 Task: Find and add a pair of women's jeans under 799 to your wishlist on Ajio.
Action: Mouse moved to (470, 78)
Screenshot: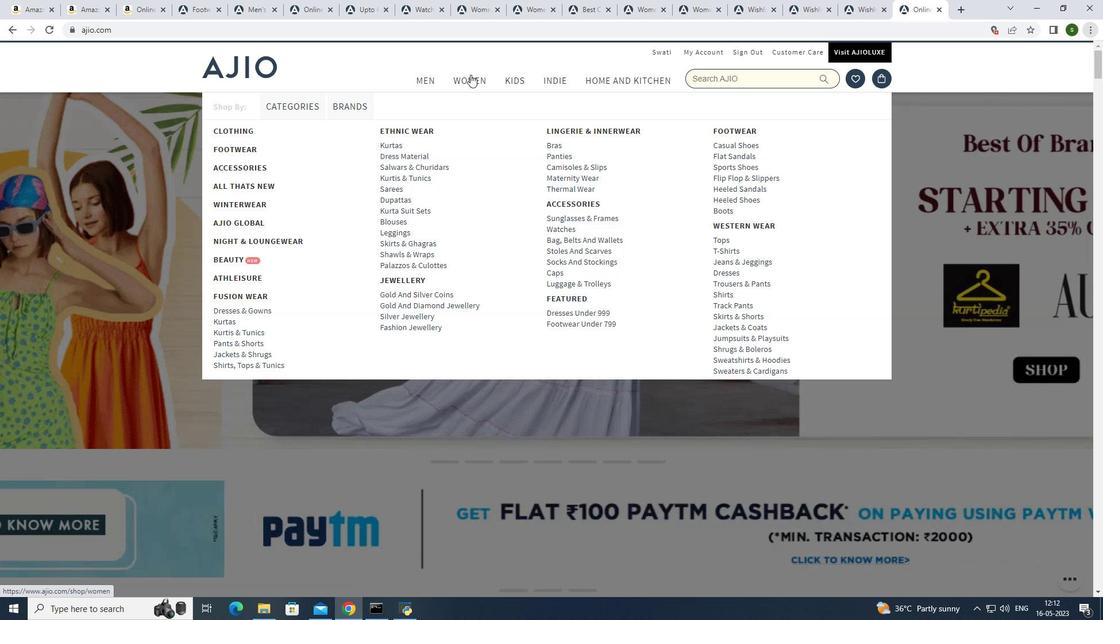 
Action: Mouse pressed left at (470, 78)
Screenshot: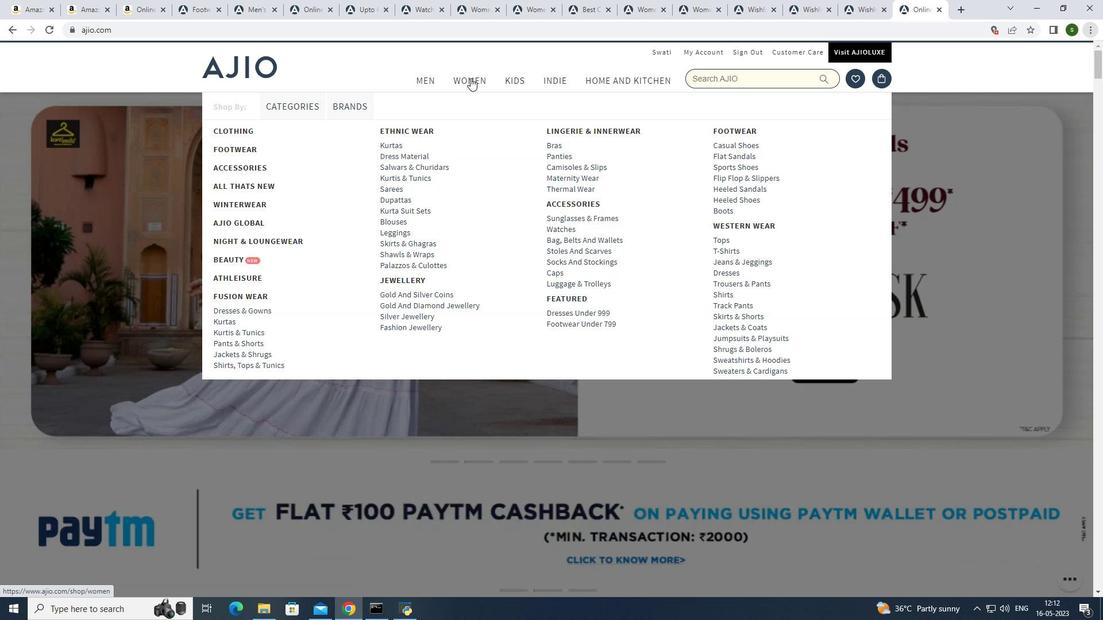 
Action: Mouse moved to (424, 145)
Screenshot: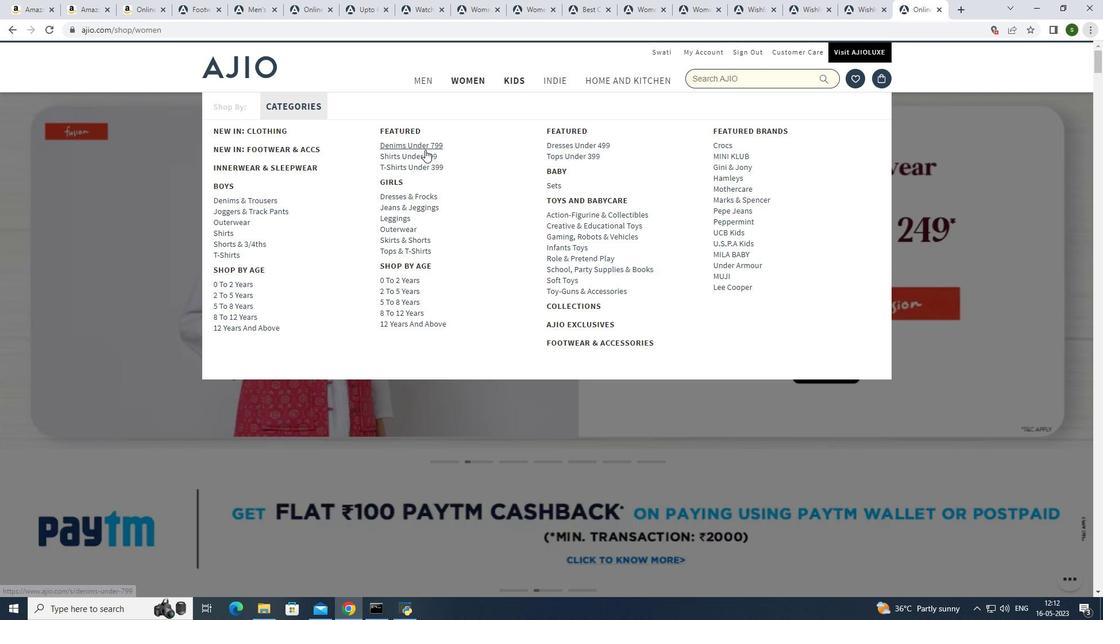
Action: Mouse pressed left at (424, 145)
Screenshot: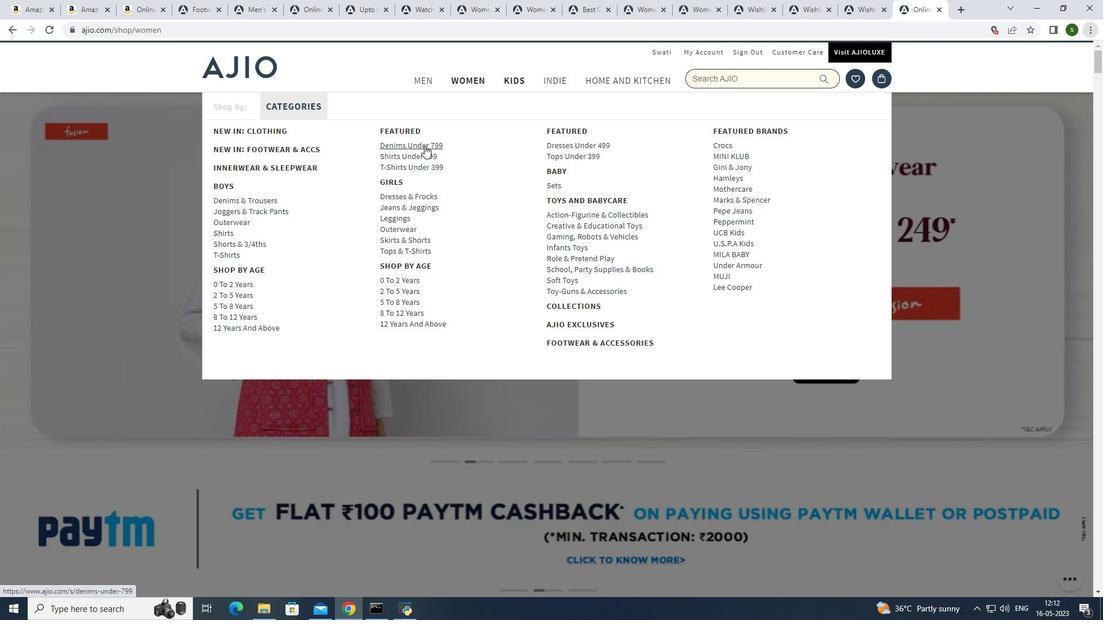 
Action: Mouse moved to (455, 323)
Screenshot: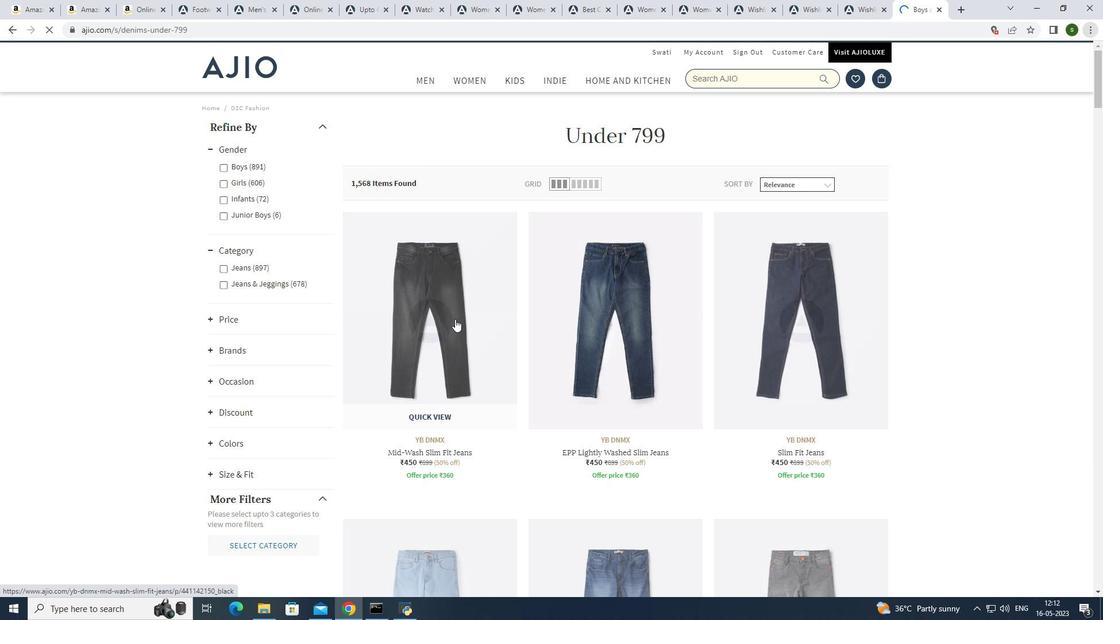 
Action: Mouse pressed left at (455, 323)
Screenshot: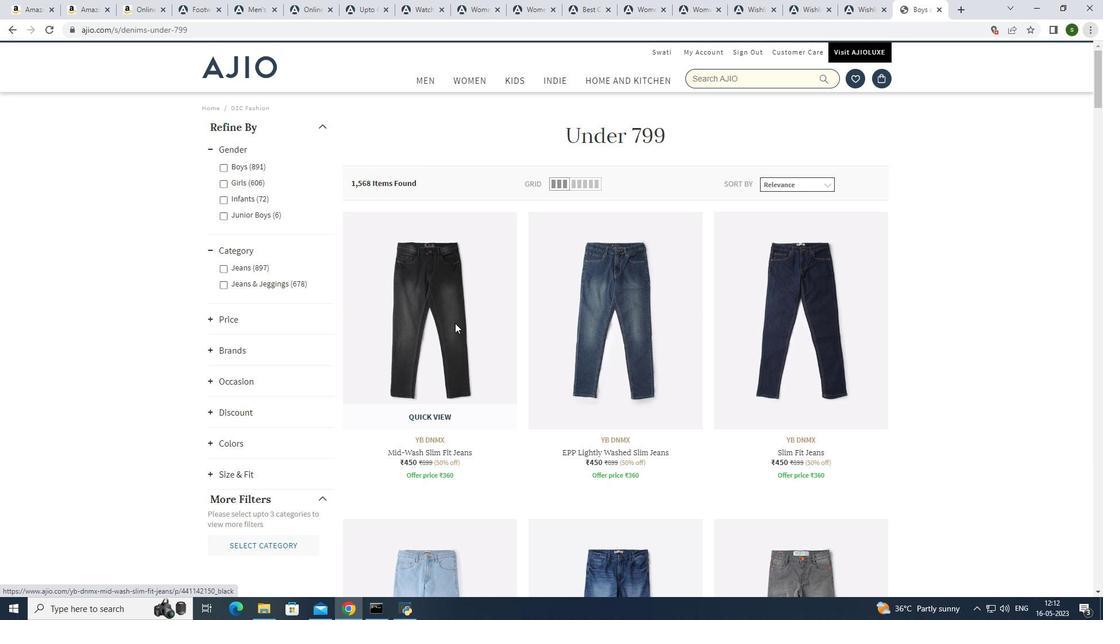 
Action: Mouse moved to (766, 526)
Screenshot: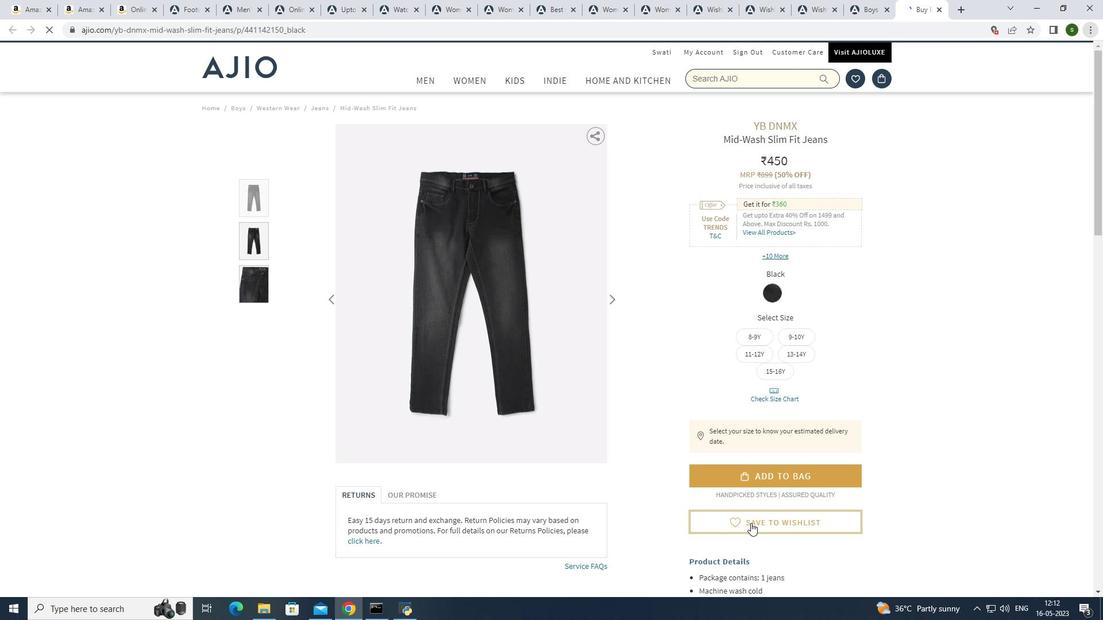 
Action: Mouse pressed left at (766, 526)
Screenshot: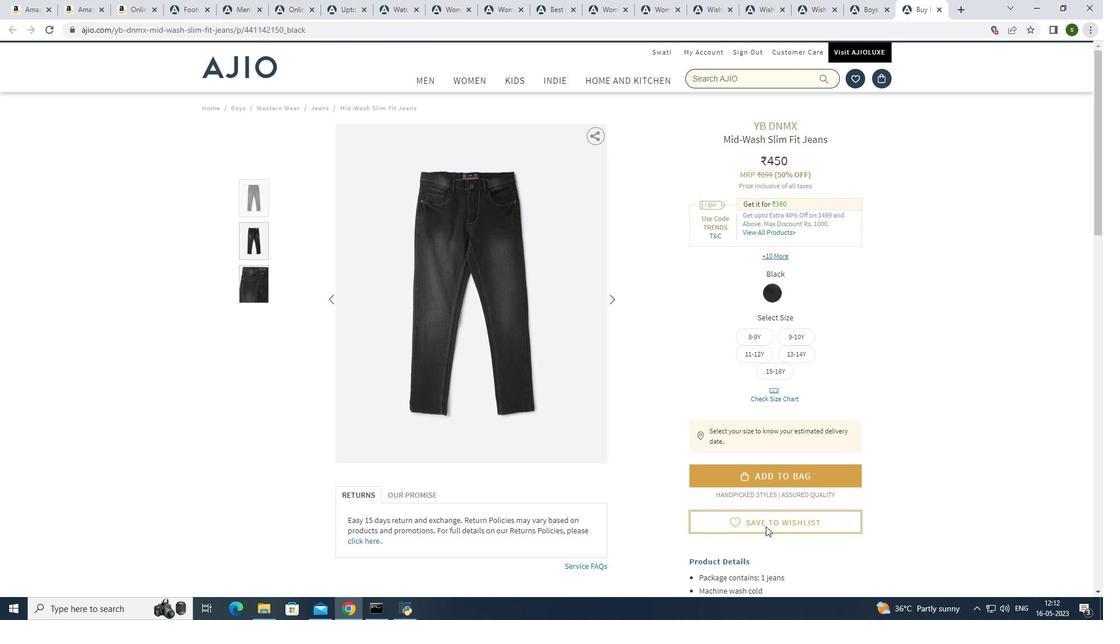 
Action: Mouse moved to (851, 77)
Screenshot: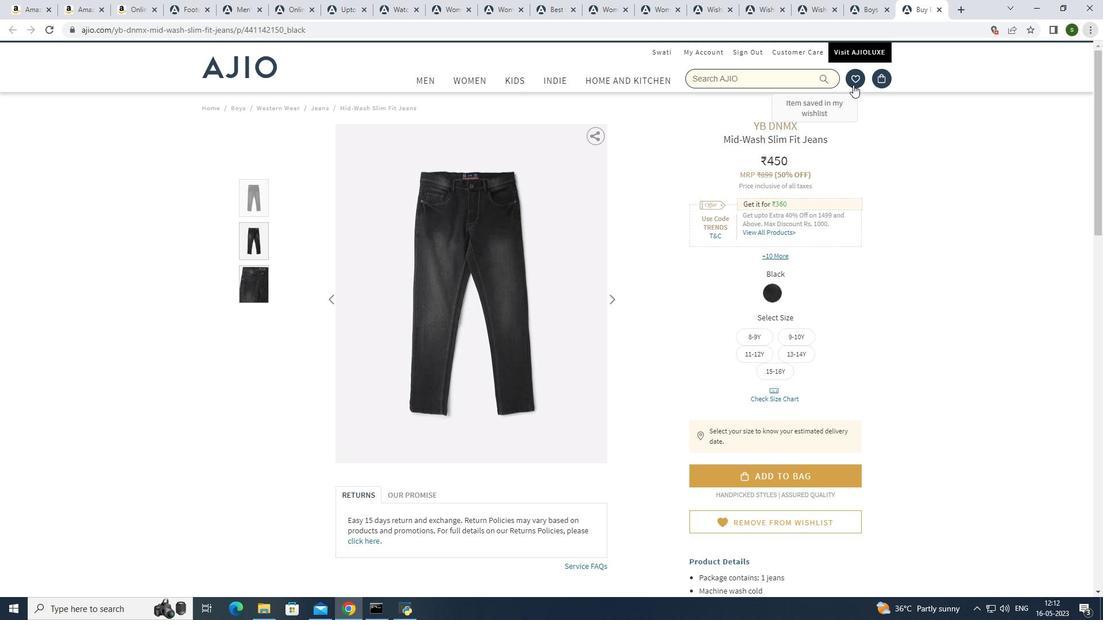 
Action: Mouse pressed left at (851, 77)
Screenshot: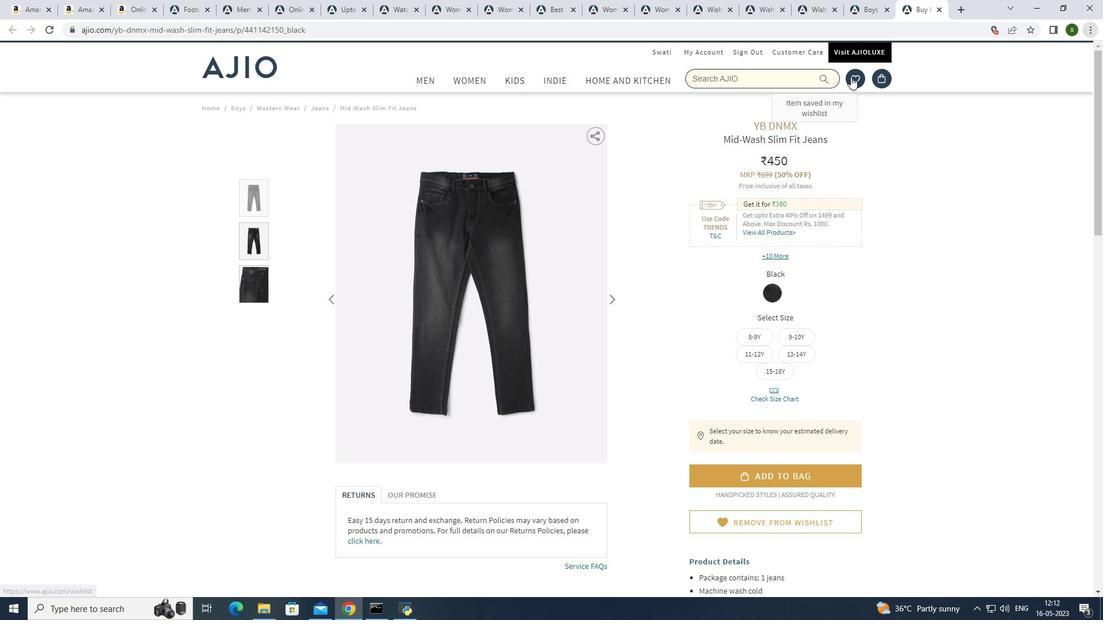 
Action: Mouse moved to (951, 303)
Screenshot: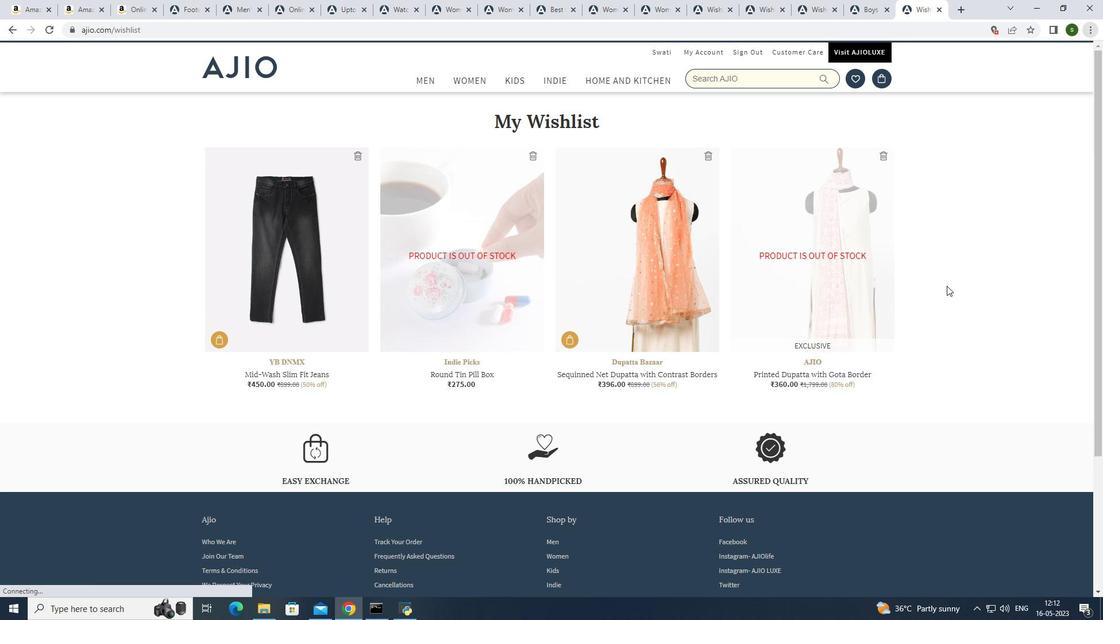 
